 Task: In the  document Jeep.doc ,align picture to the 'center'. Insert word art above the picture and give heading  'Jeep Bordered Blue'
Action: Mouse moved to (626, 225)
Screenshot: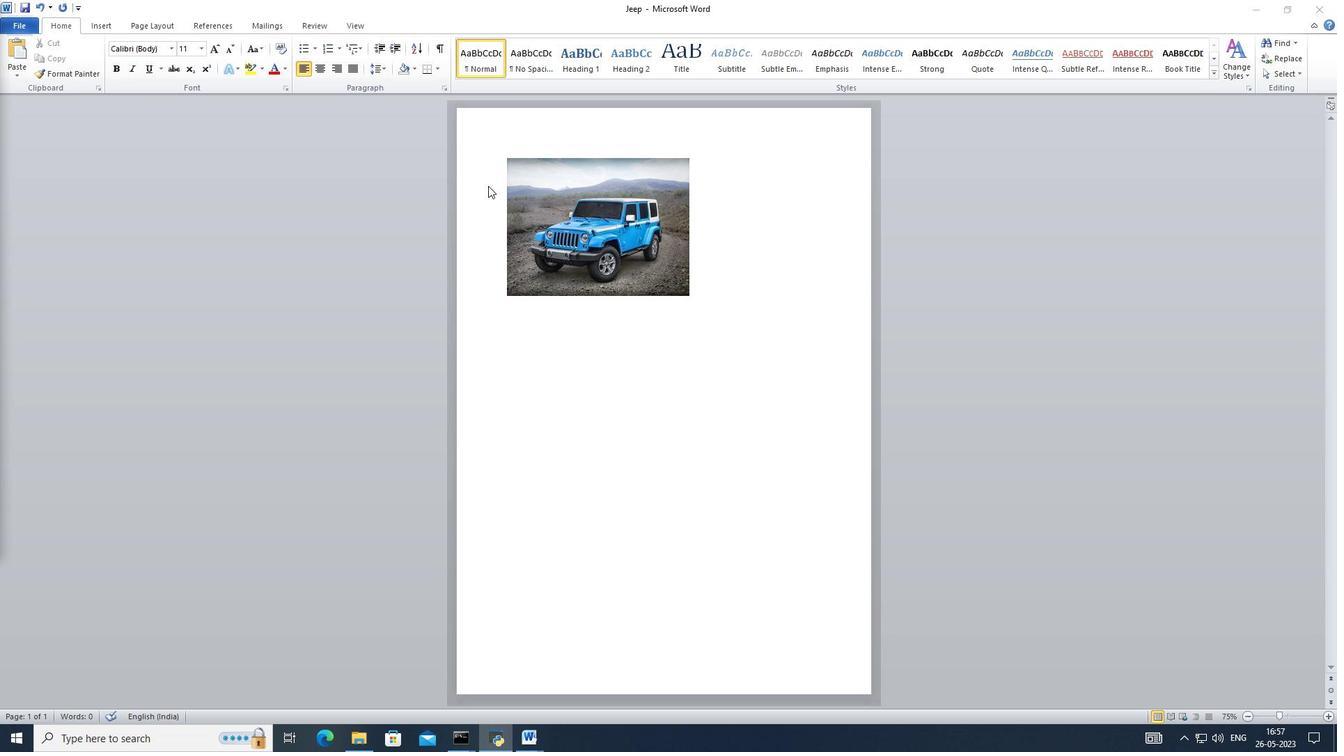 
Action: Mouse pressed left at (626, 225)
Screenshot: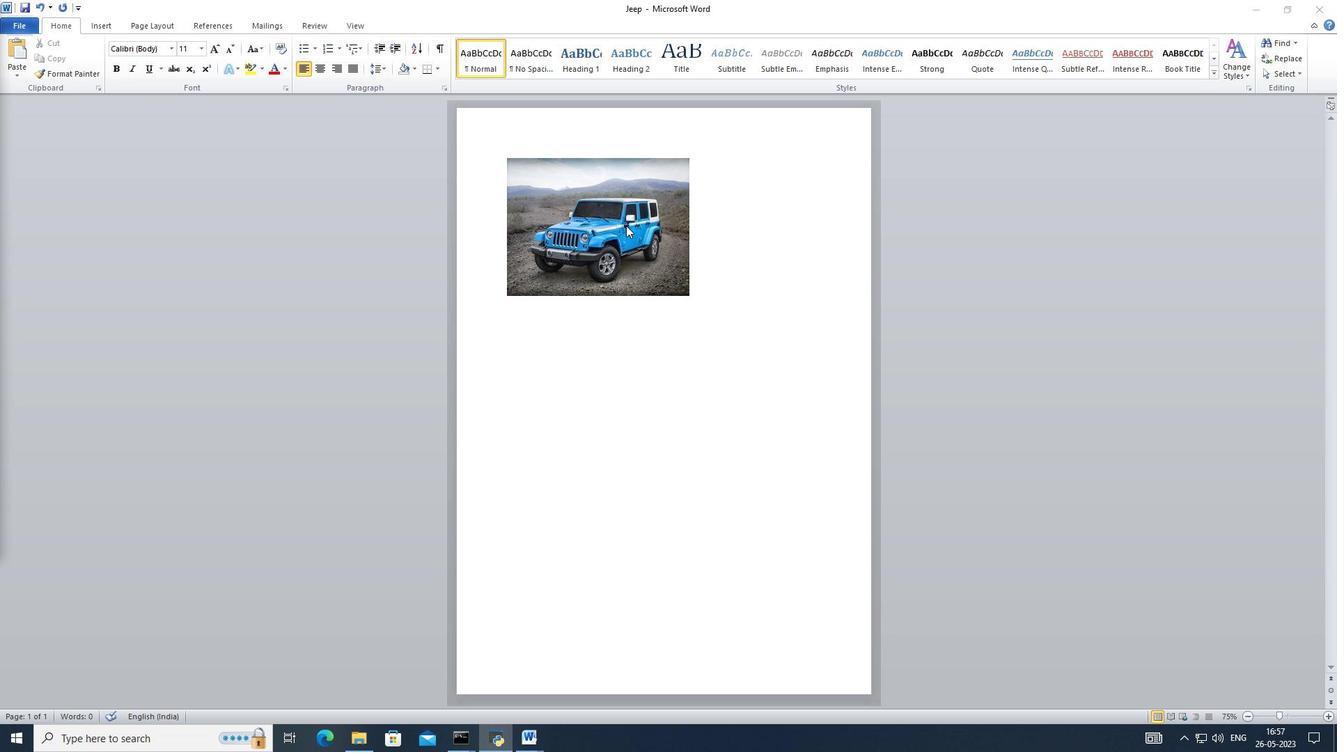 
Action: Mouse moved to (316, 70)
Screenshot: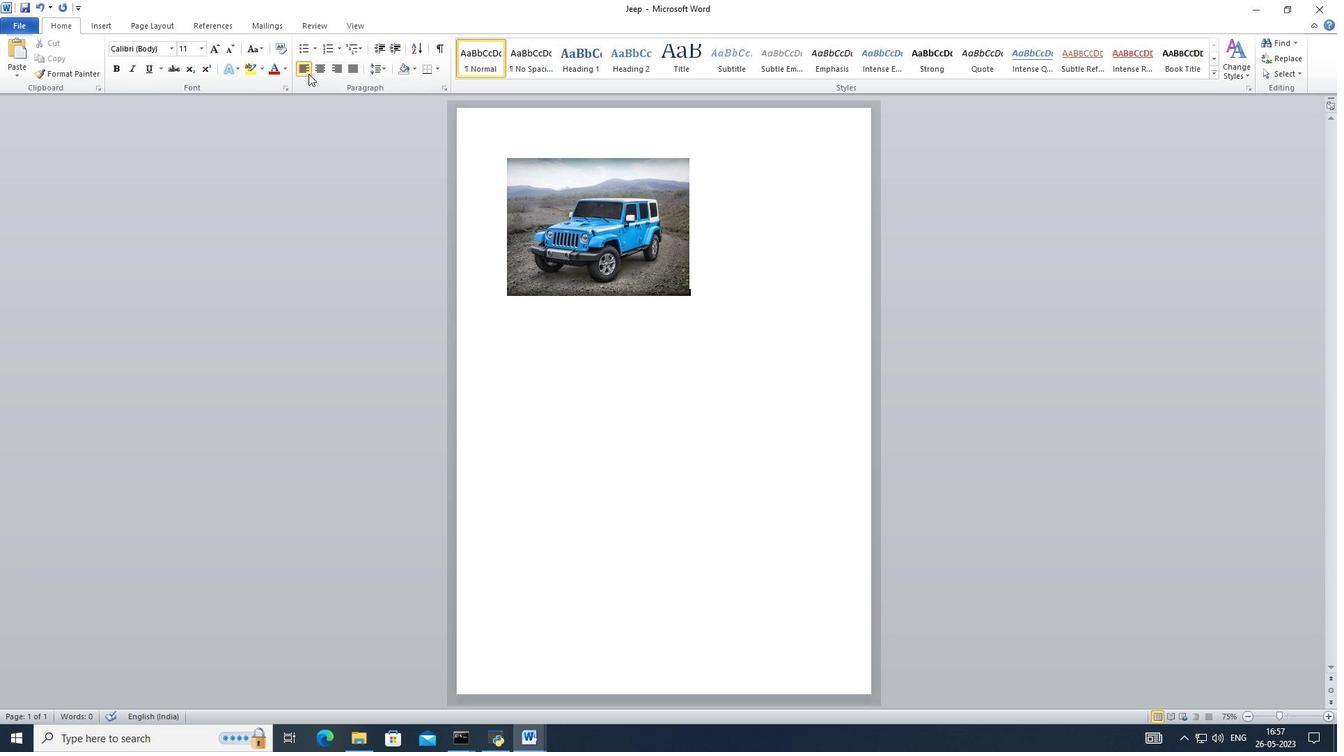 
Action: Mouse pressed left at (316, 70)
Screenshot: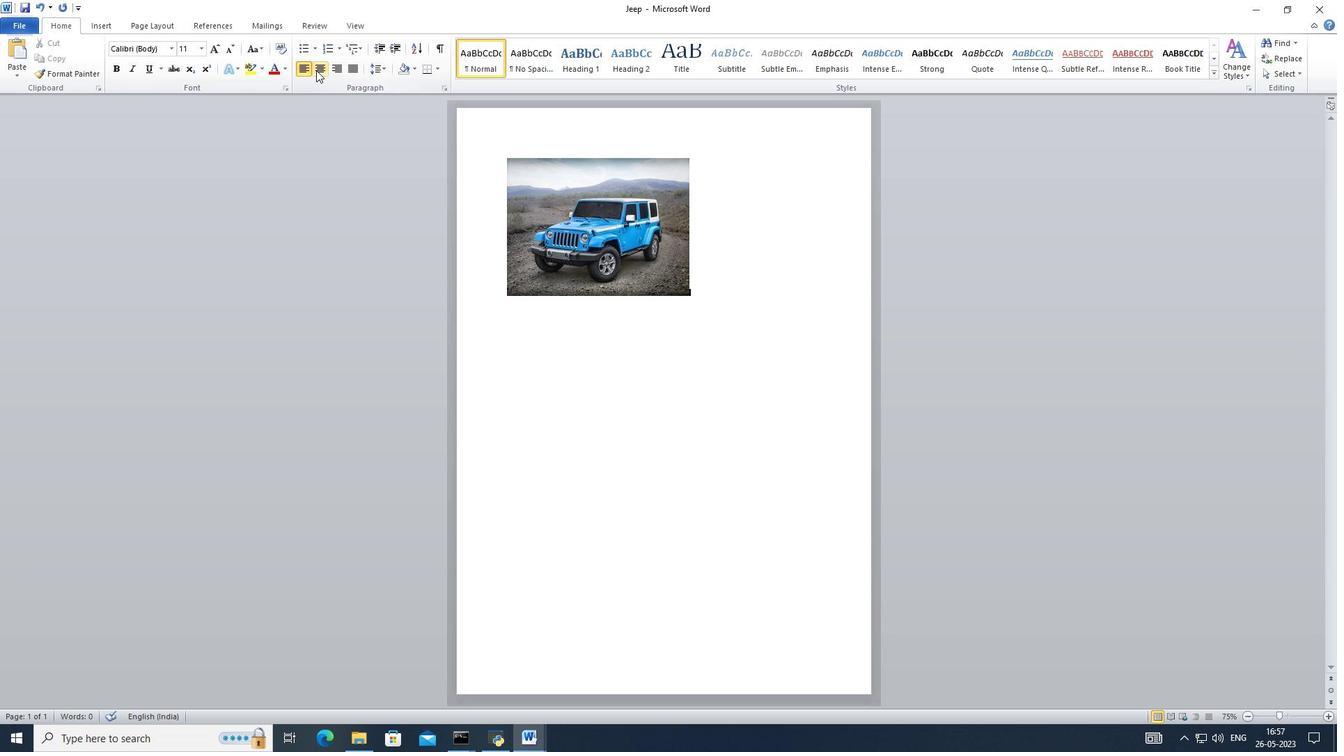 
Action: Mouse moved to (98, 20)
Screenshot: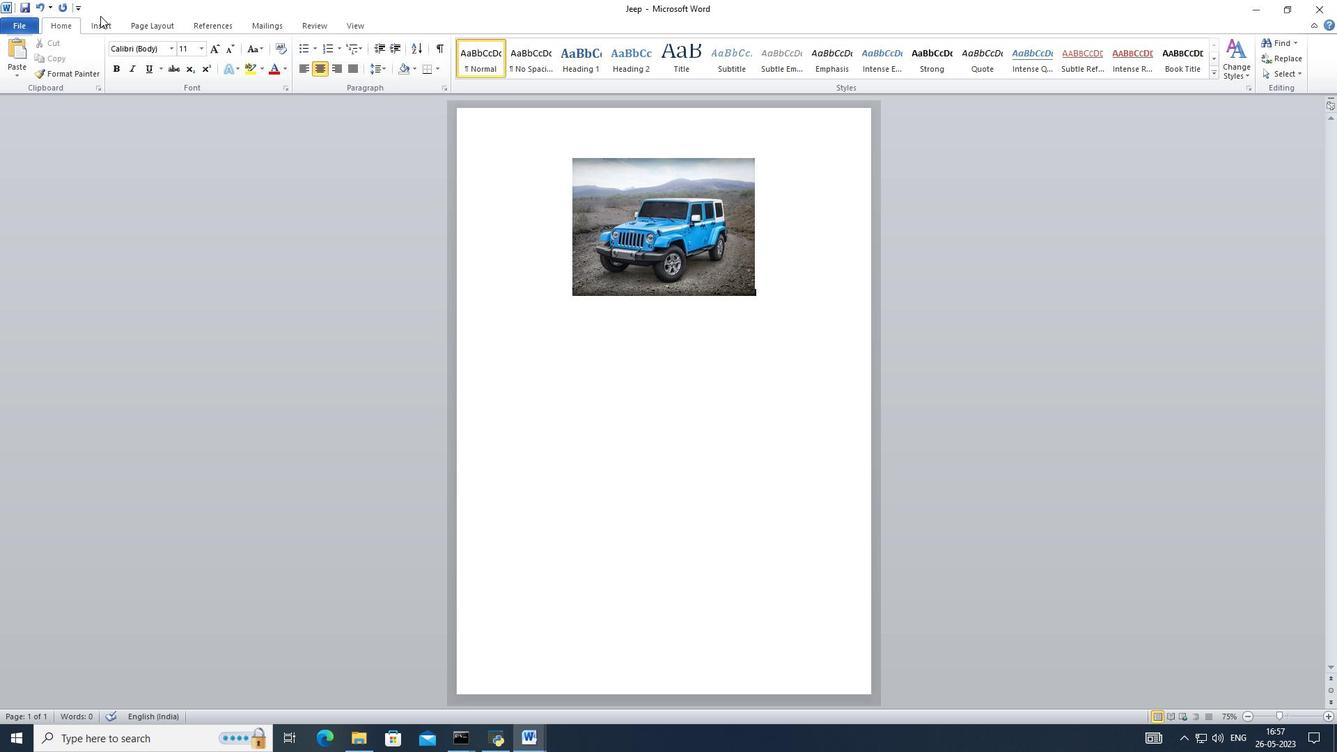 
Action: Mouse pressed left at (98, 20)
Screenshot: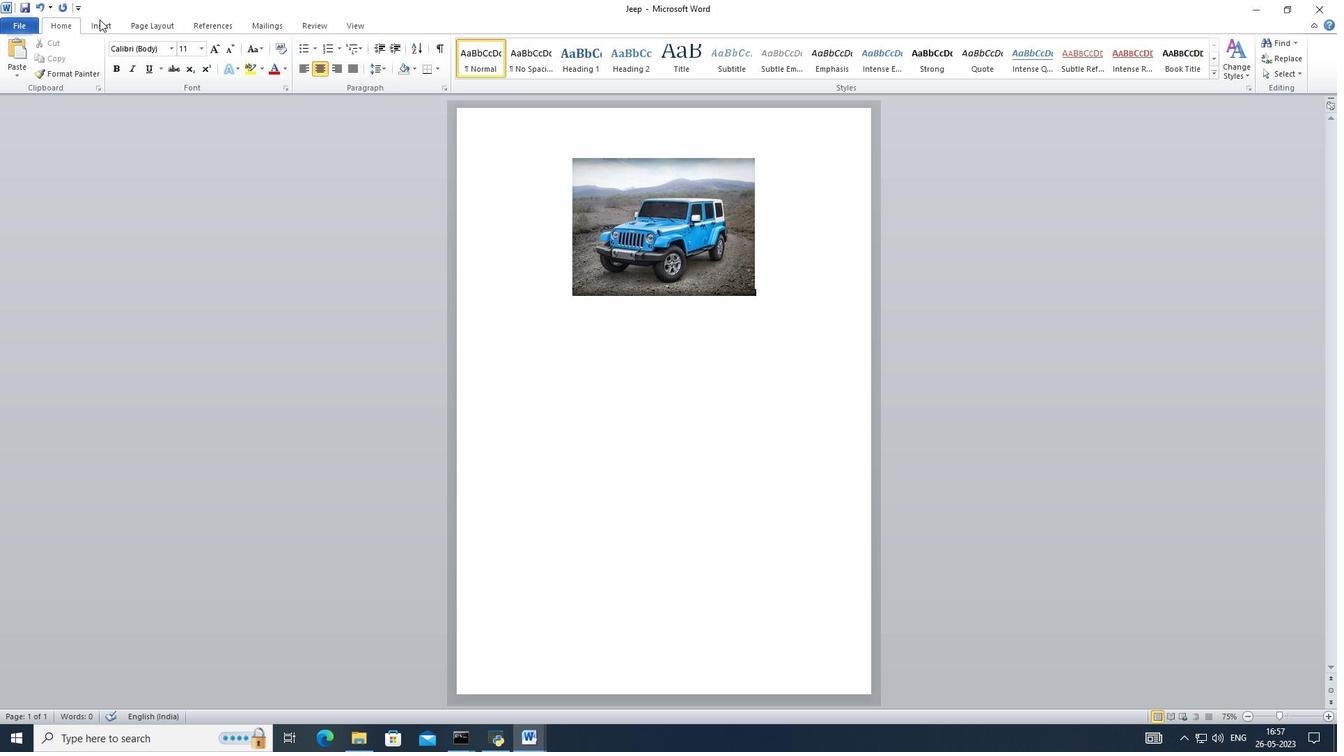 
Action: Mouse moved to (648, 51)
Screenshot: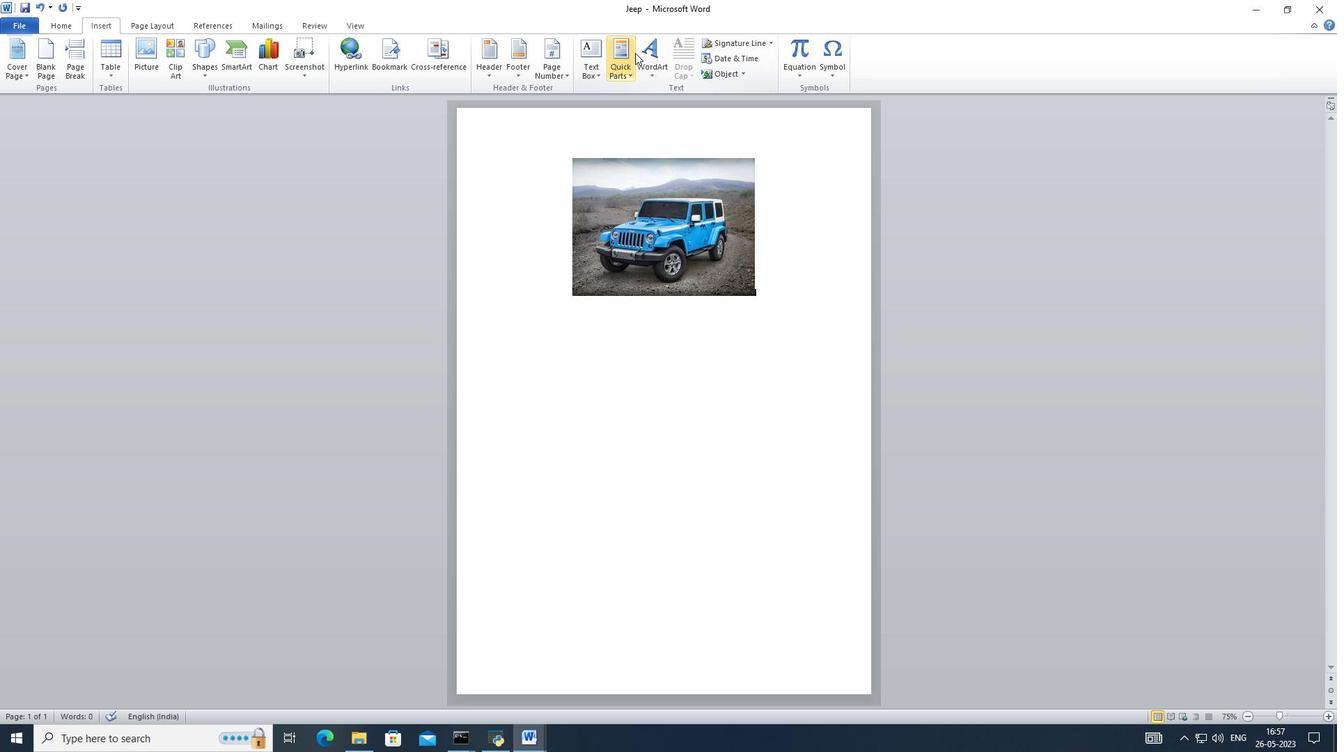
Action: Mouse pressed left at (648, 51)
Screenshot: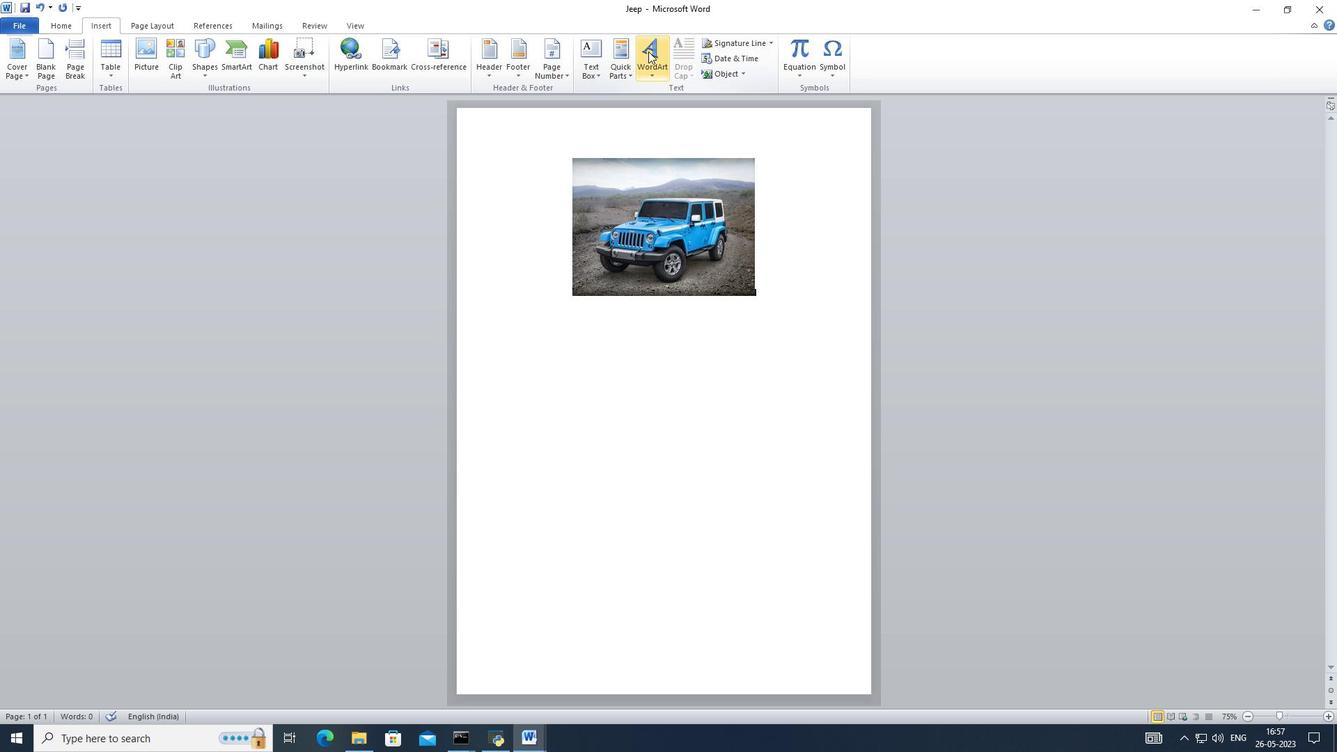 
Action: Mouse moved to (670, 220)
Screenshot: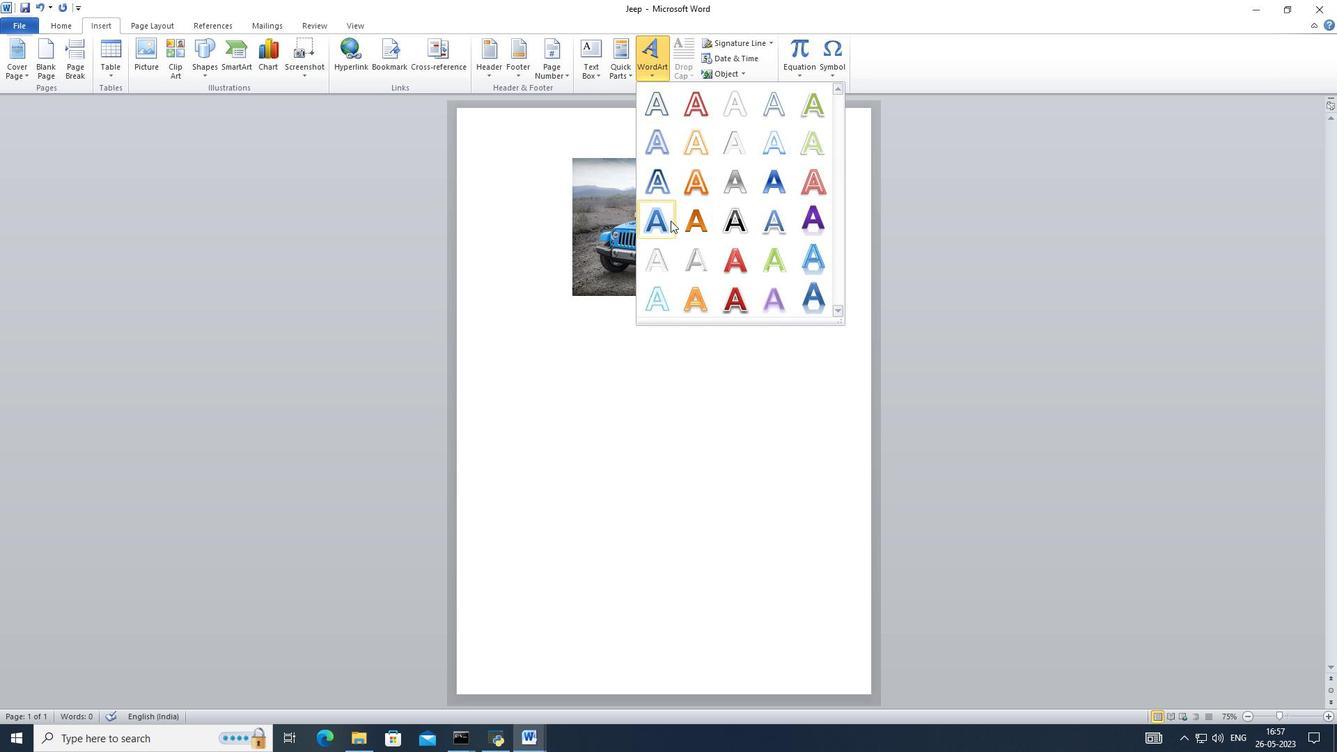
Action: Mouse pressed left at (670, 220)
Screenshot: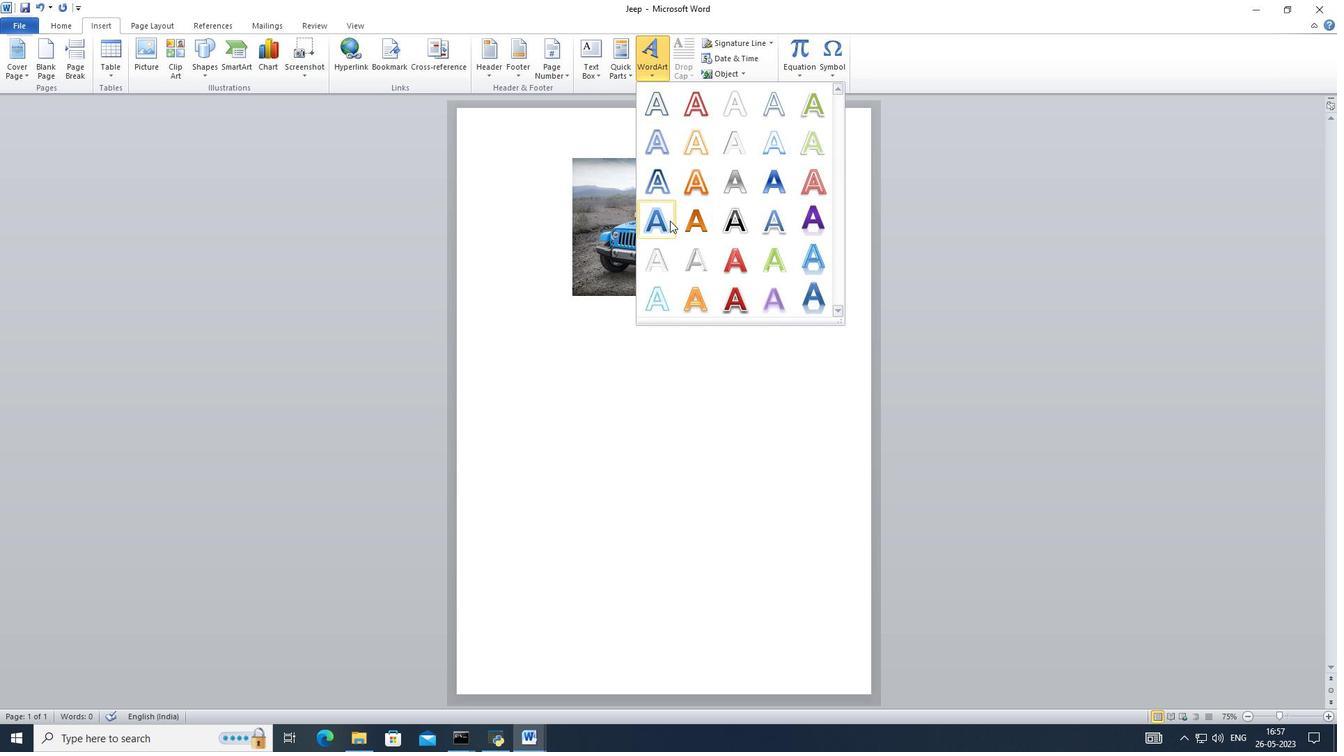 
Action: Mouse moved to (687, 211)
Screenshot: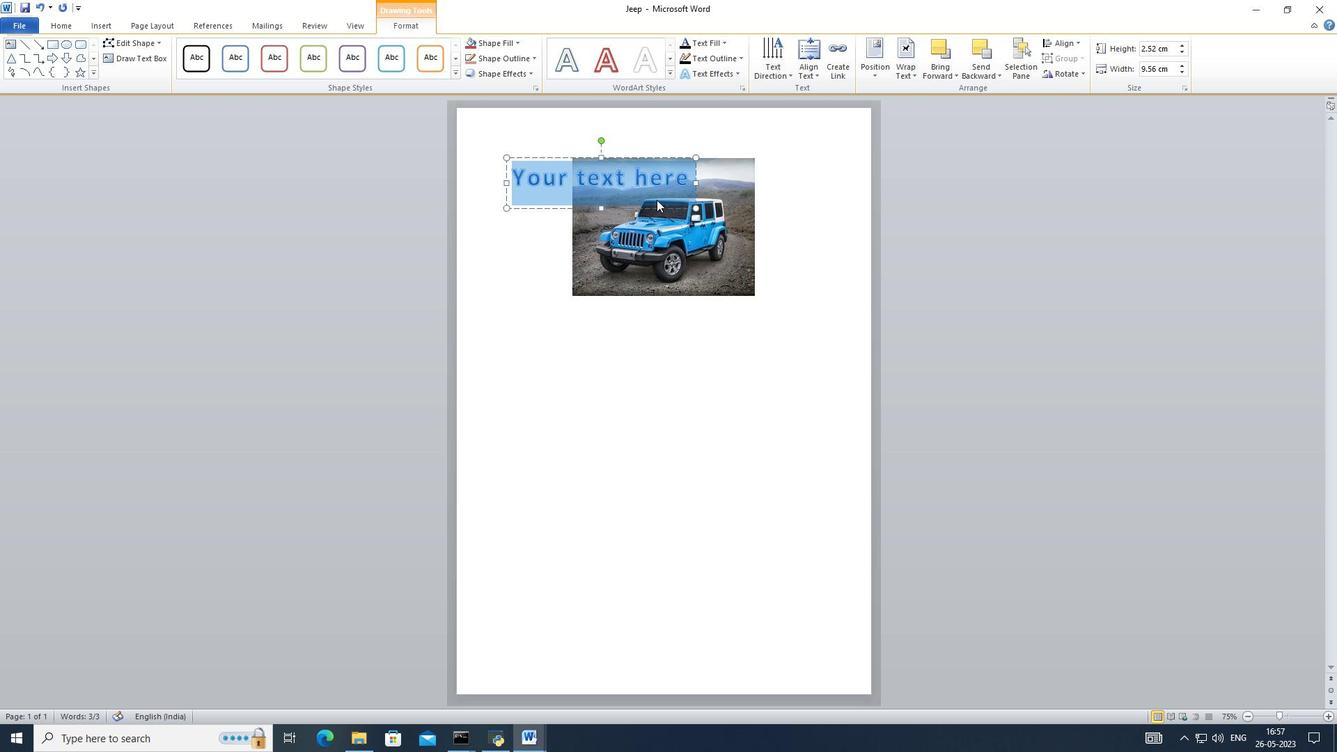 
Action: Key pressed <Key.caps_lock>J<Key.caps_lock>eep<Key.space>bordered<Key.space><Key.caps_lock>B<Key.caps_lock>lue
Screenshot: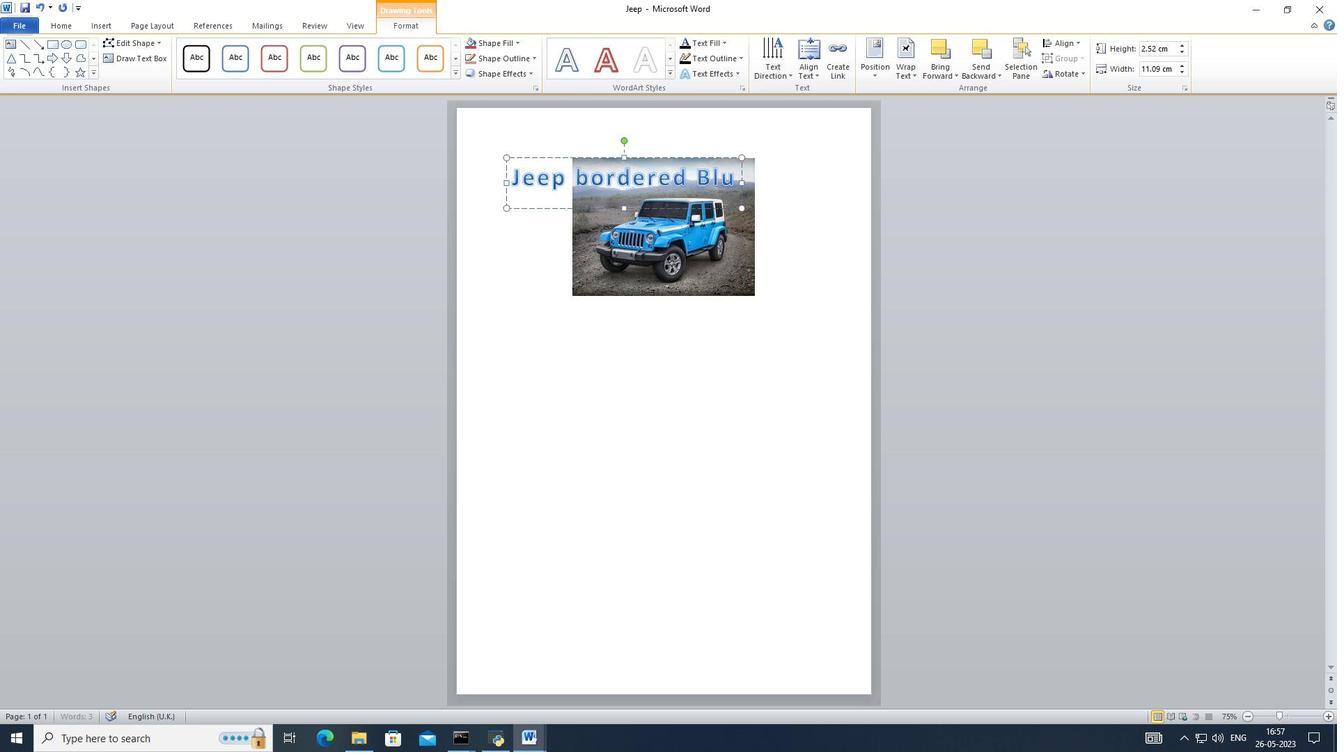 
Action: Mouse scrolled (687, 212) with delta (0, 0)
Screenshot: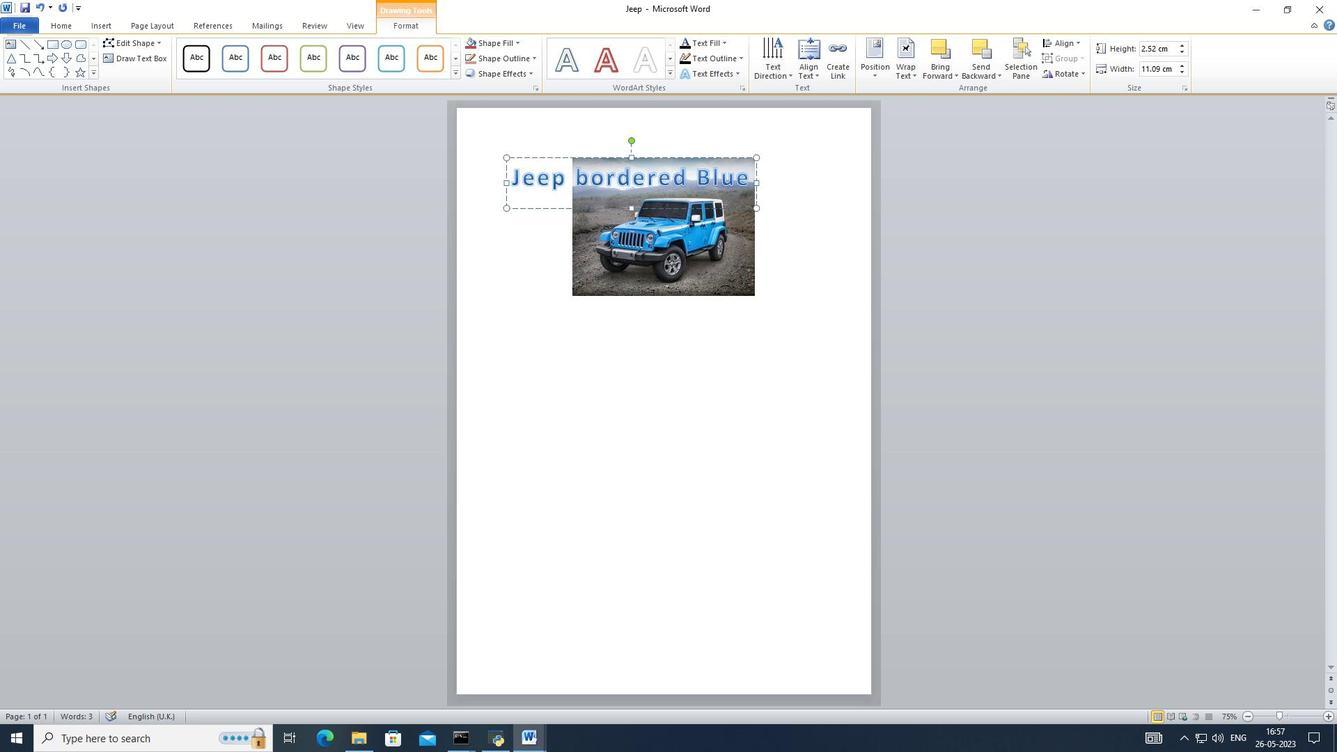 
Action: Mouse moved to (621, 330)
Screenshot: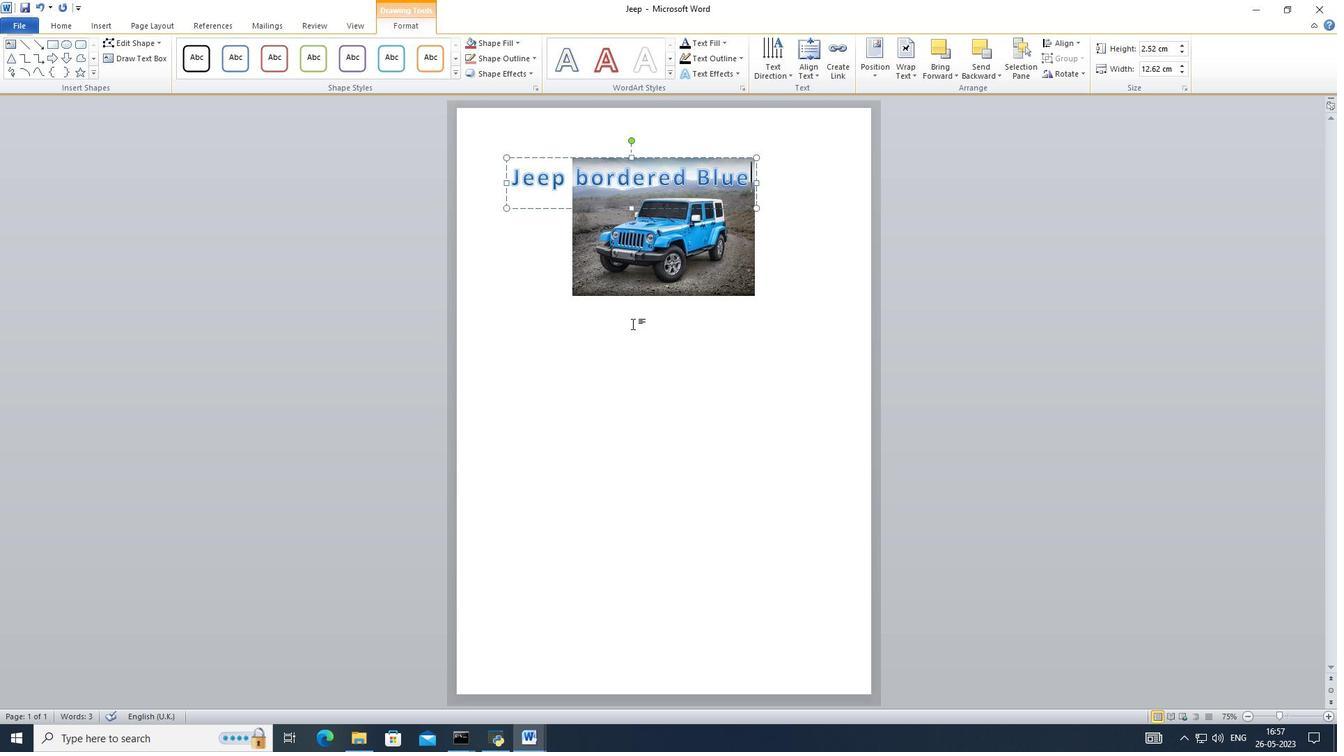 
Action: Mouse pressed left at (621, 330)
Screenshot: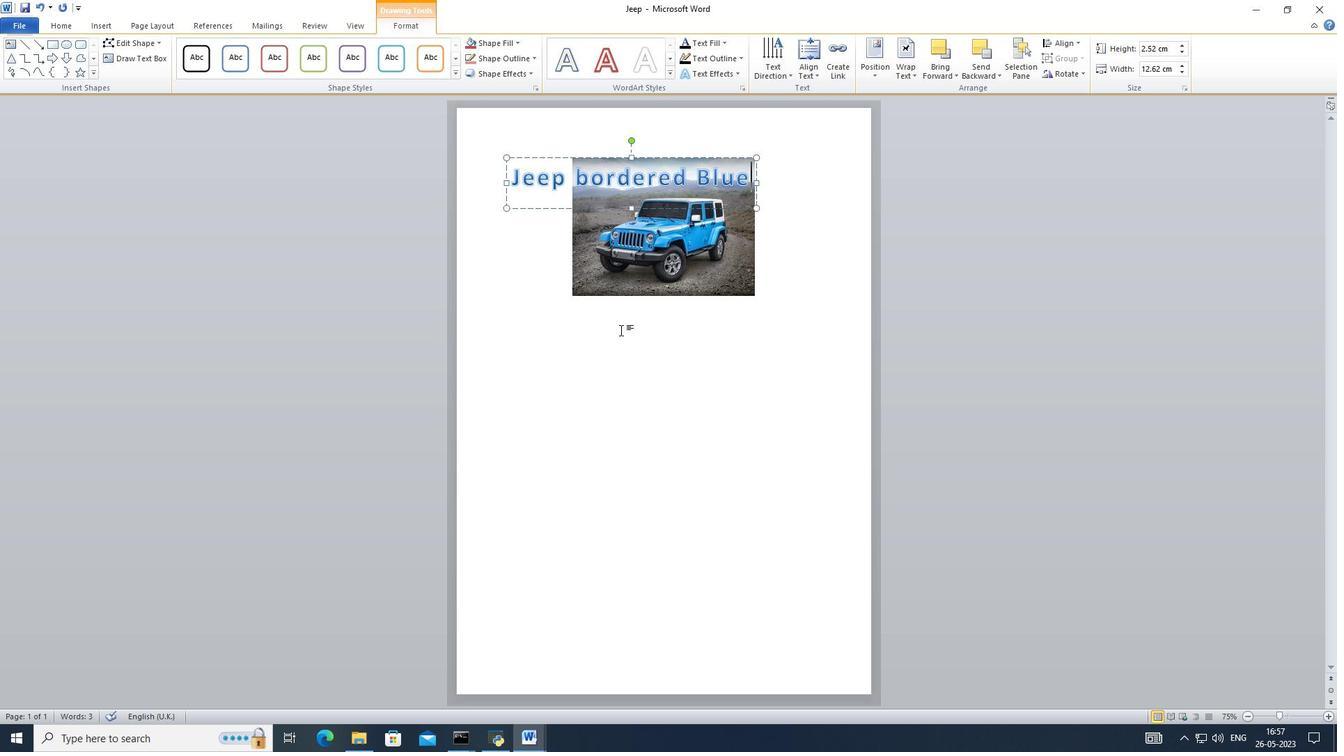 
Action: Mouse moved to (623, 234)
Screenshot: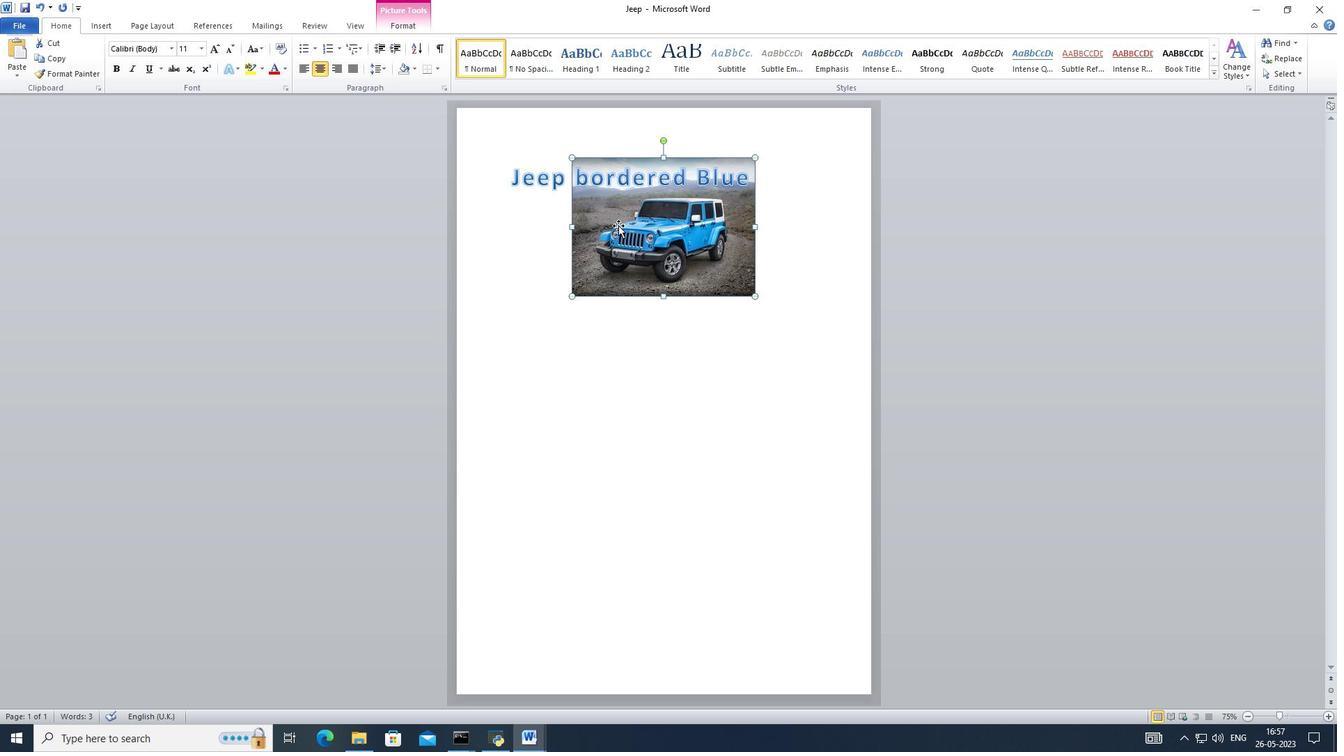 
Action: Mouse pressed left at (623, 234)
Screenshot: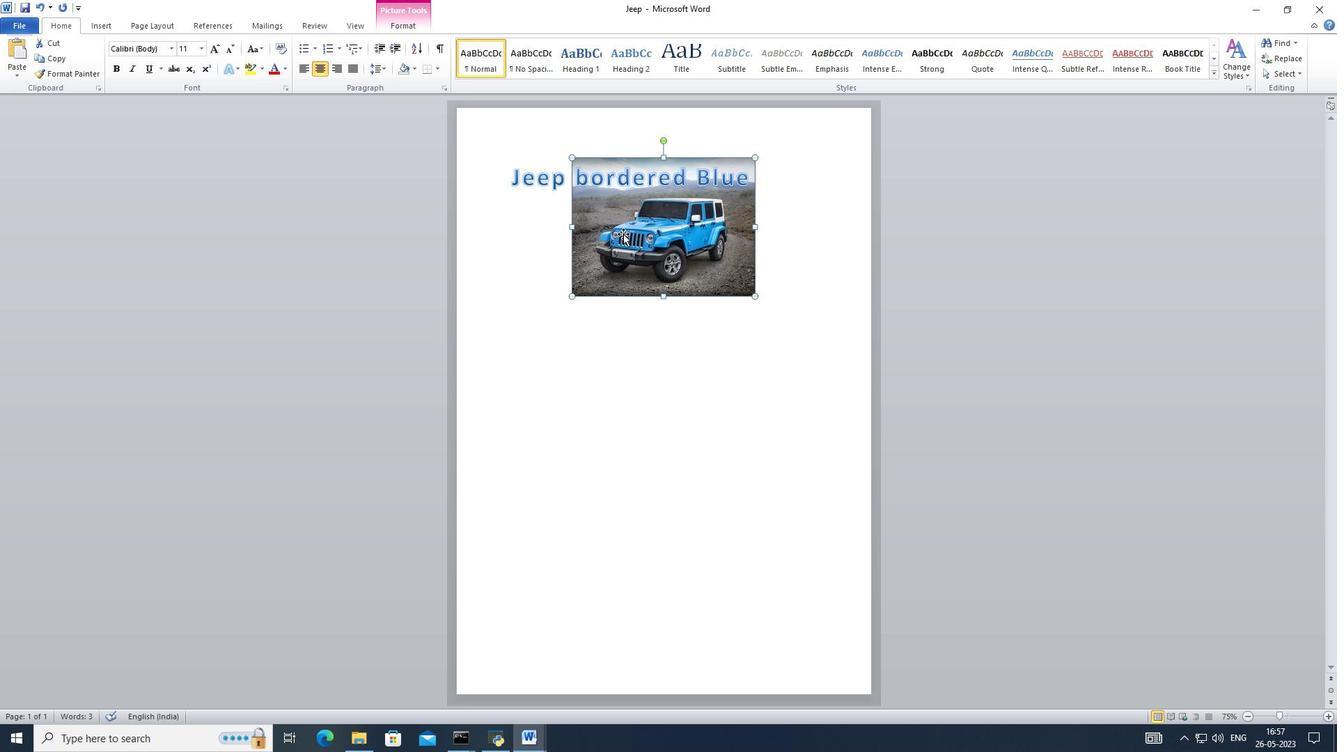 
Action: Mouse moved to (622, 183)
Screenshot: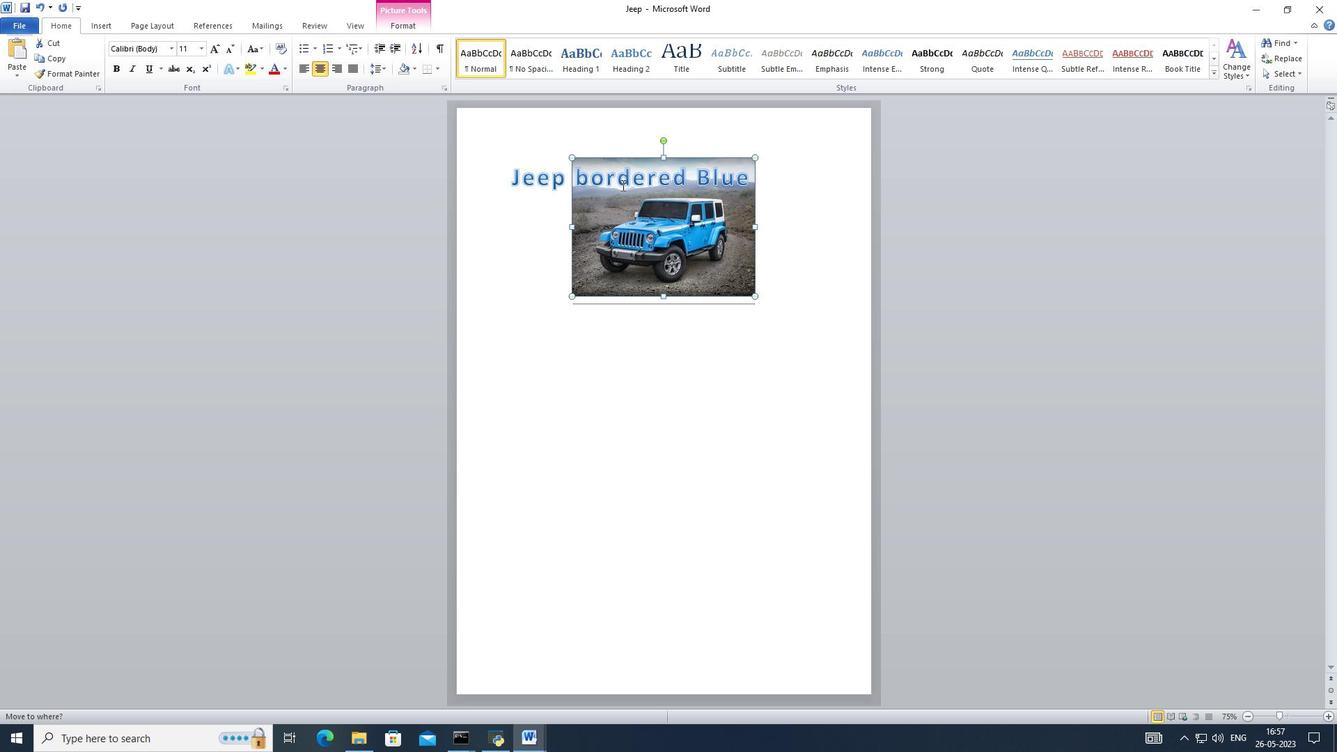 
Action: Mouse pressed left at (622, 183)
Screenshot: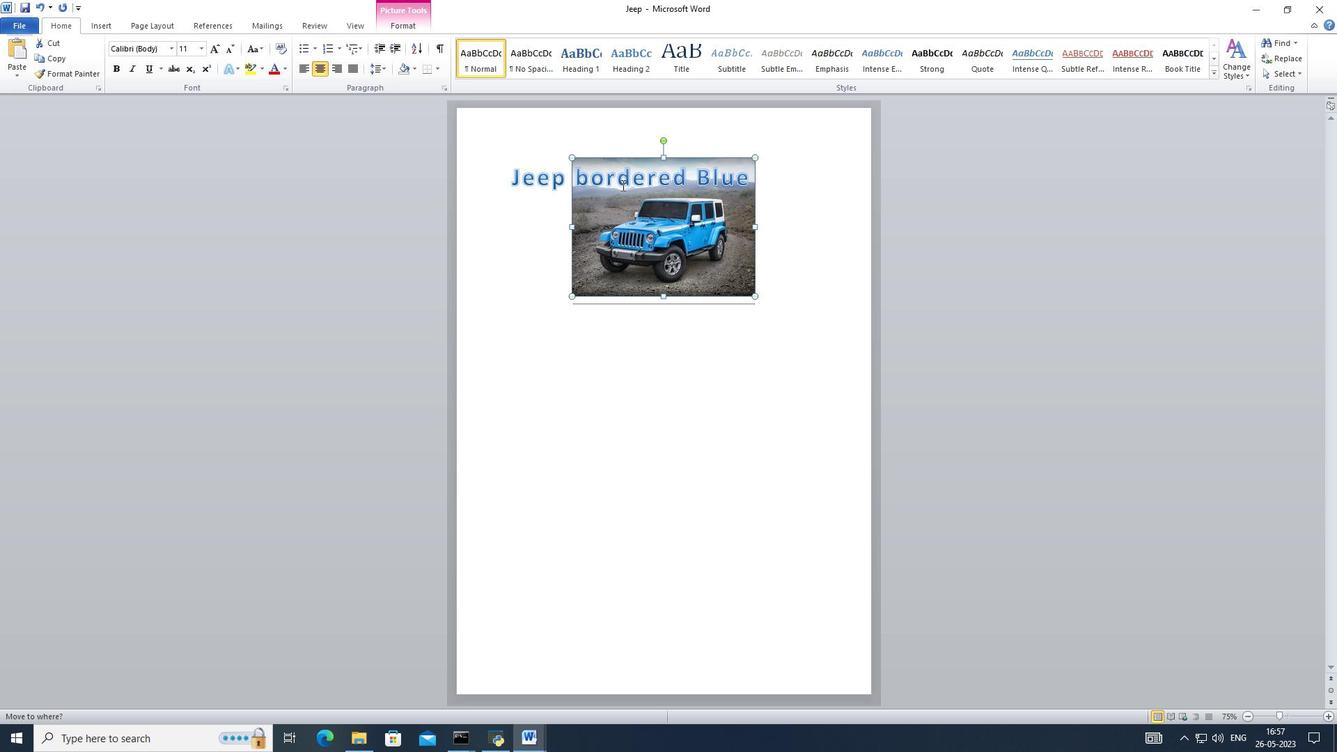 
Action: Mouse moved to (633, 159)
Screenshot: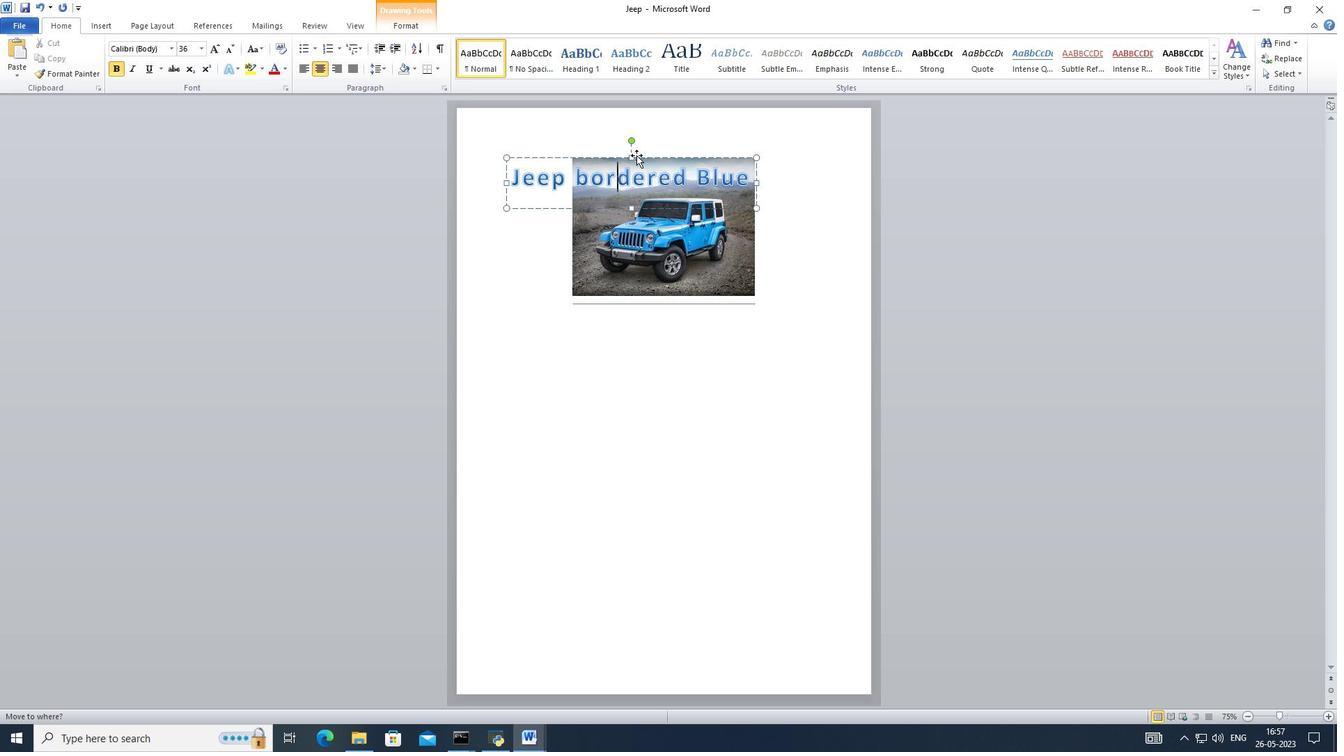 
Action: Mouse pressed left at (633, 159)
Screenshot: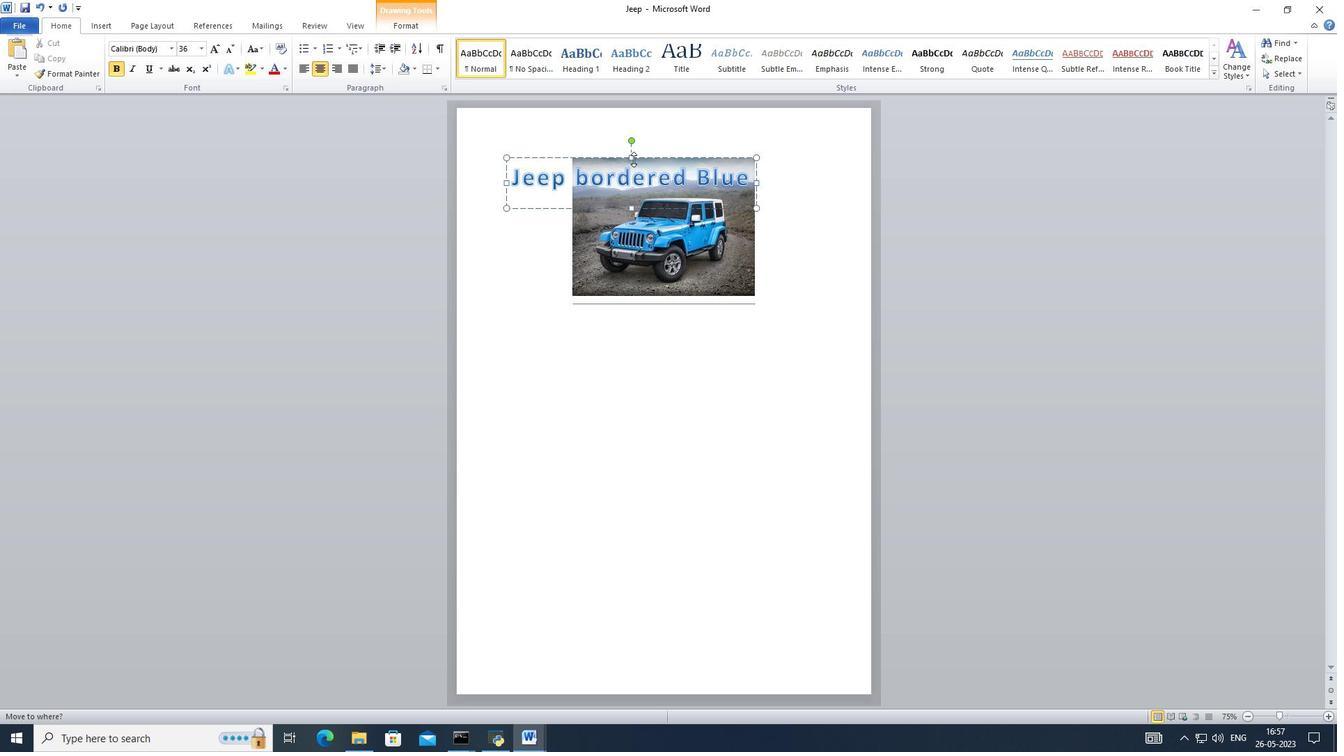 
Action: Mouse moved to (635, 158)
Screenshot: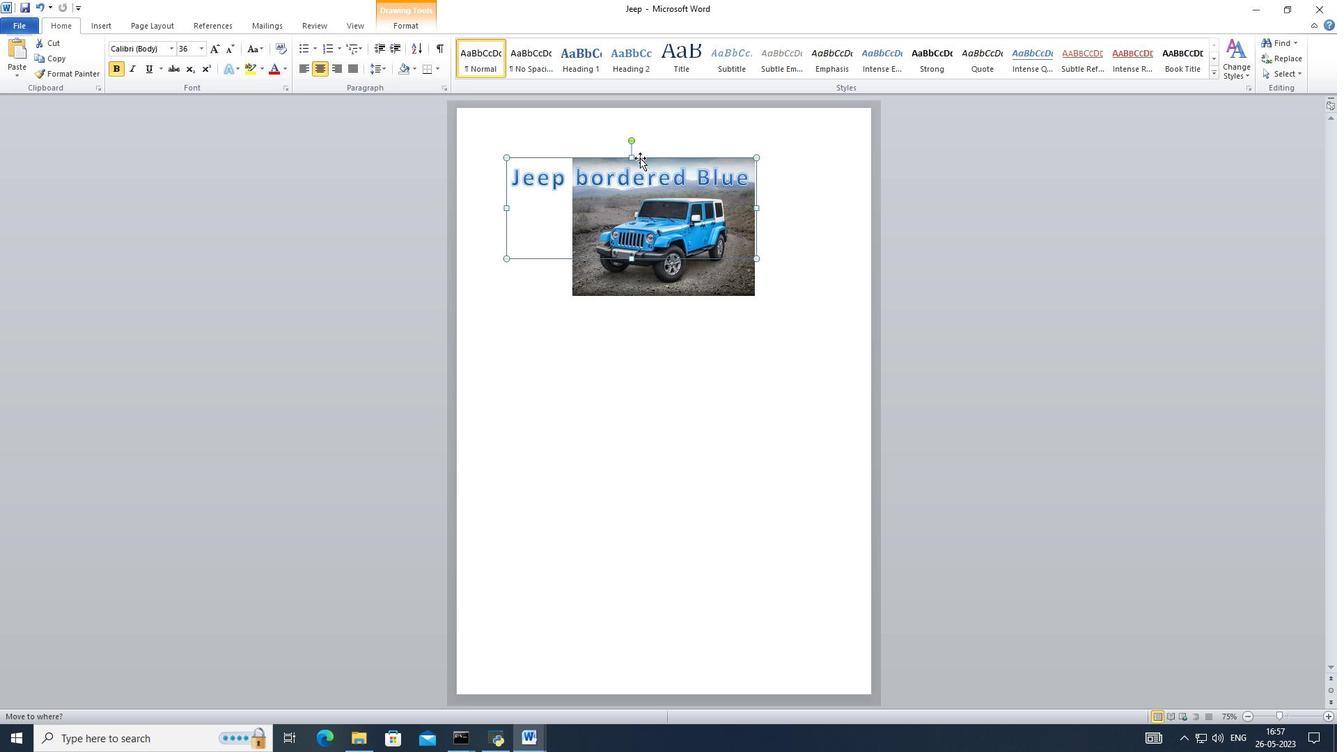 
Action: Mouse pressed left at (635, 158)
Screenshot: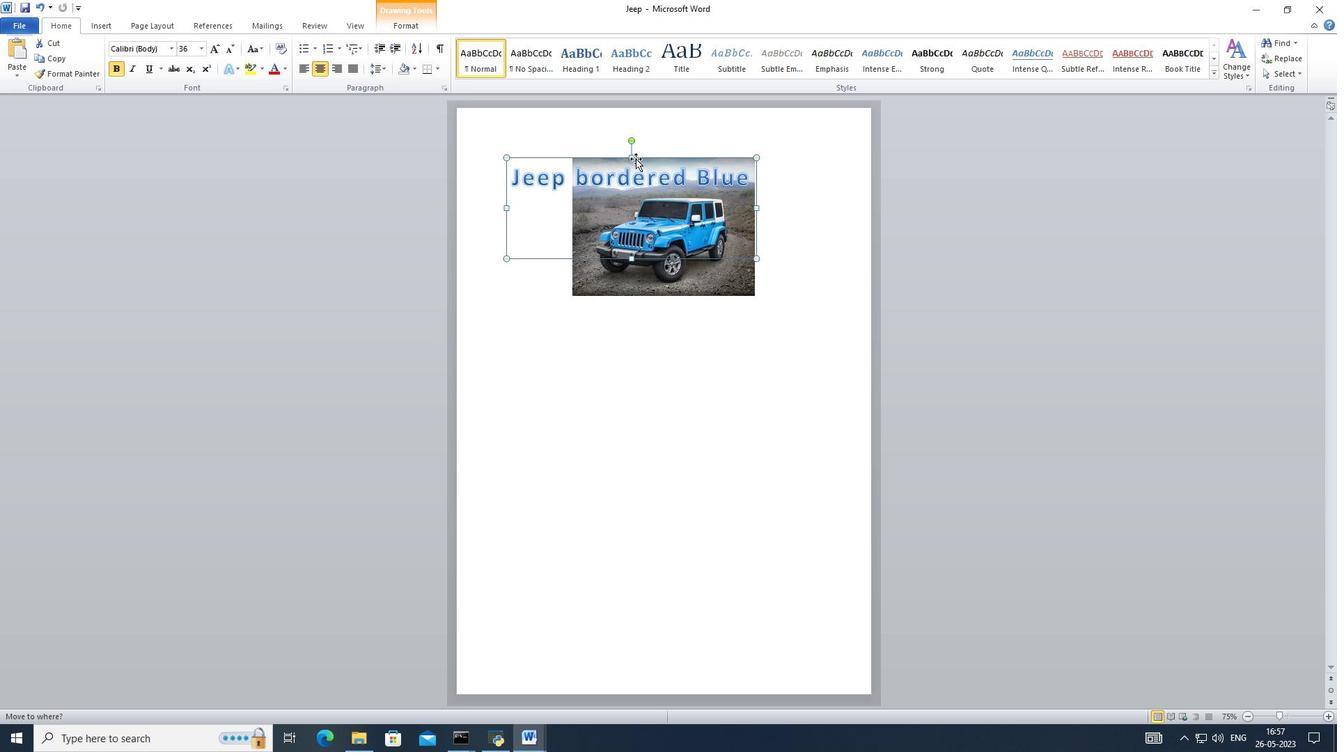 
Action: Mouse moved to (784, 203)
Screenshot: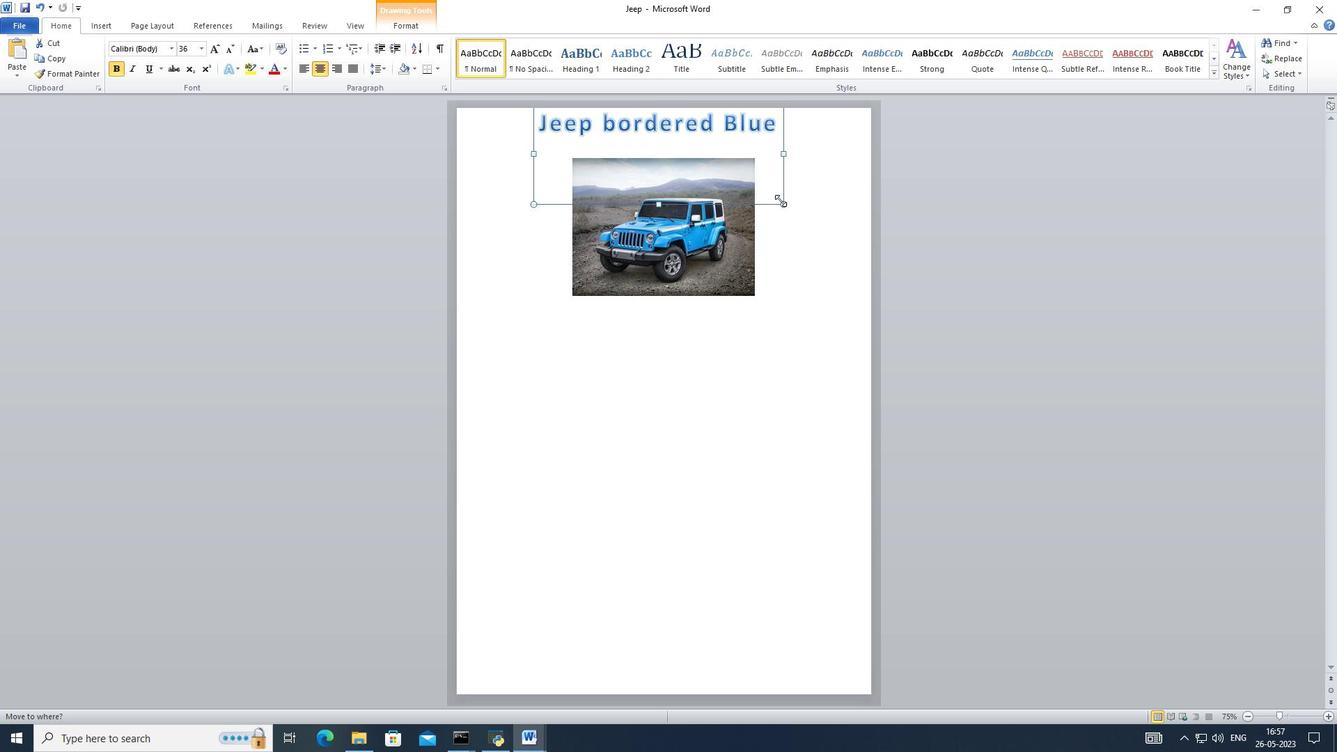 
Action: Mouse pressed left at (784, 203)
Screenshot: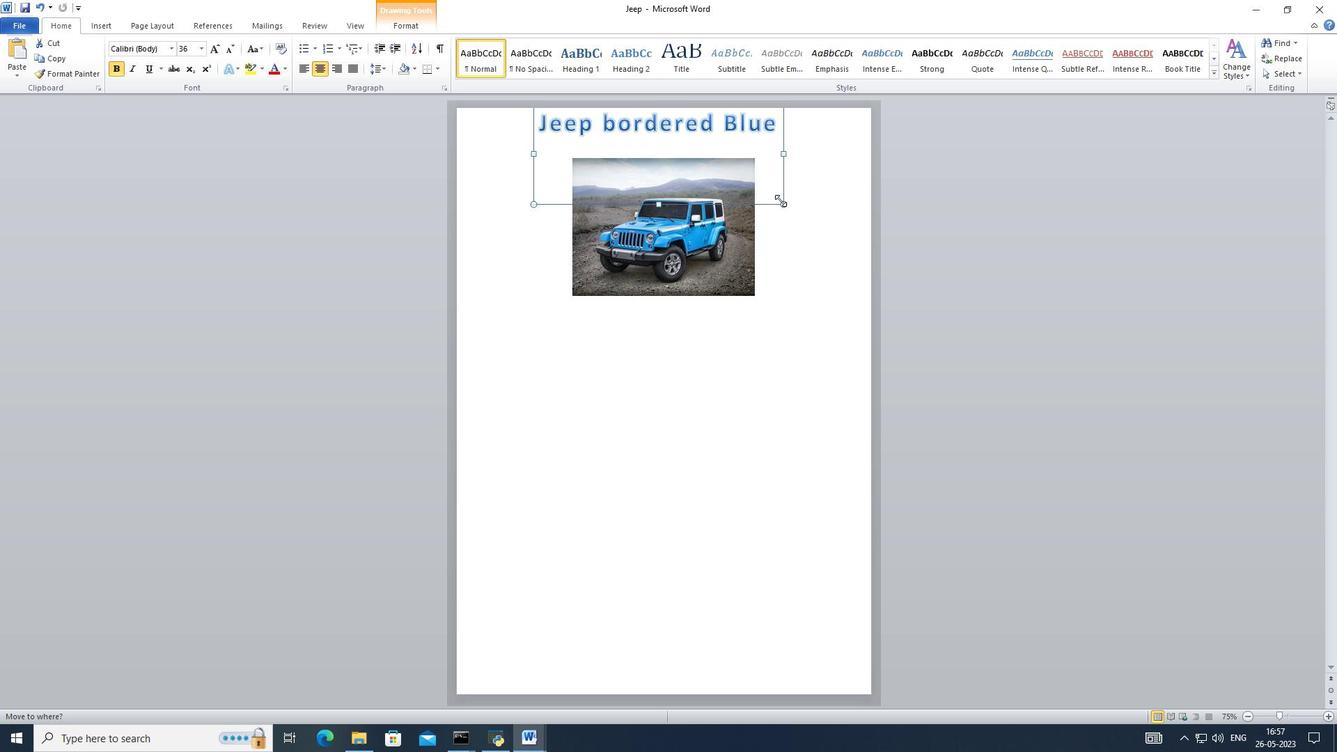 
Action: Mouse moved to (760, 155)
Screenshot: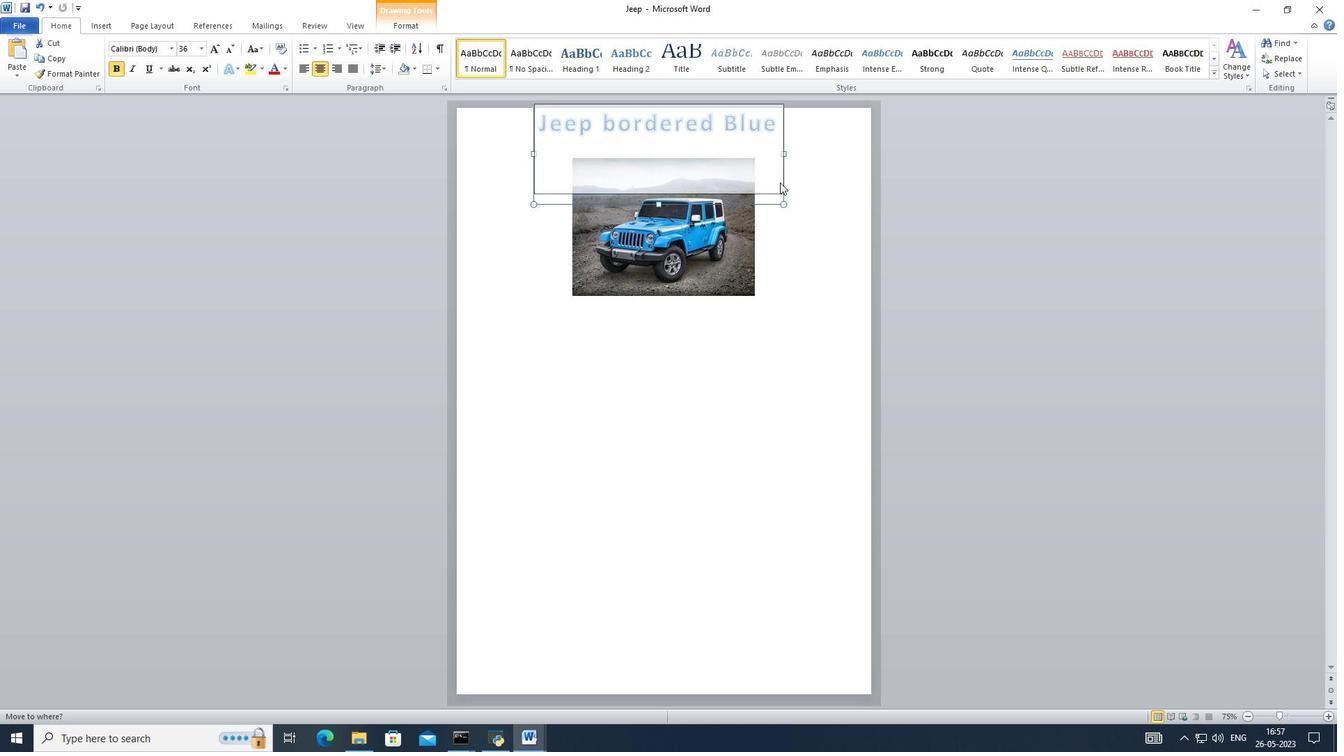 
Action: Mouse pressed left at (760, 155)
Screenshot: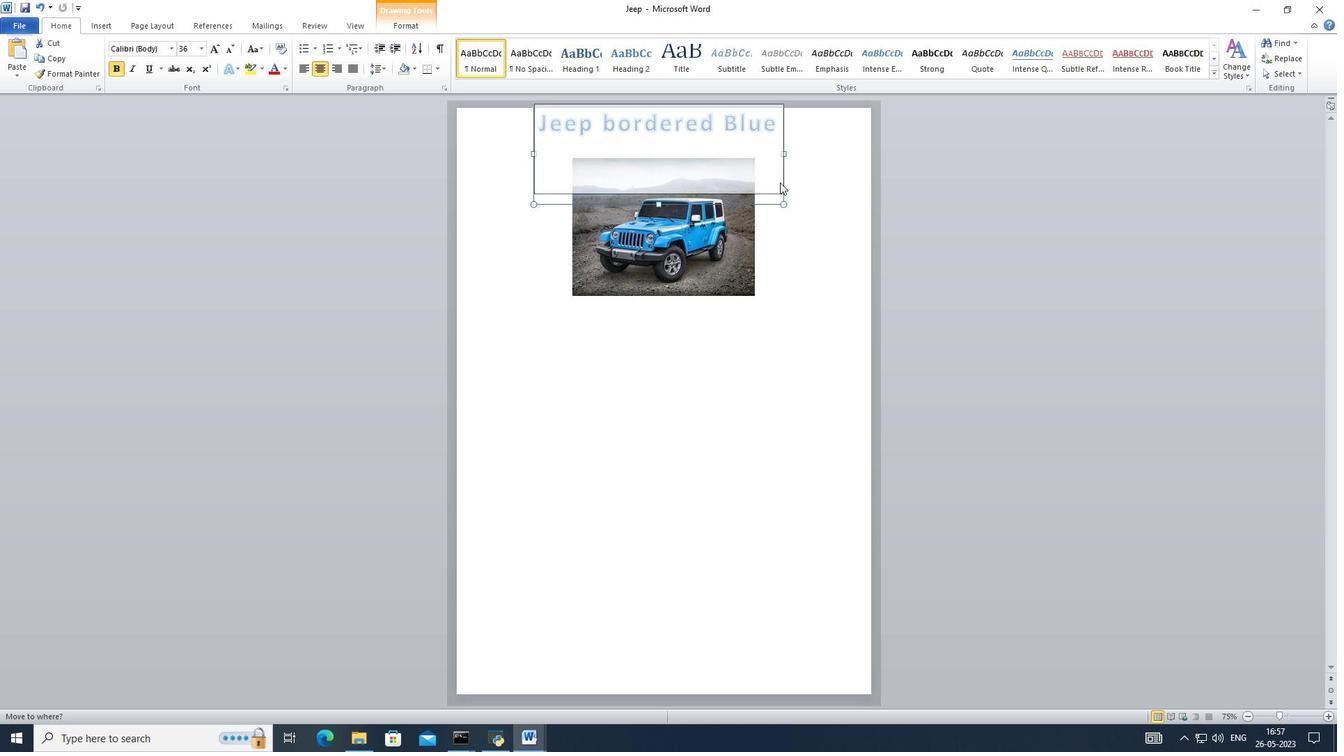 
Action: Mouse moved to (755, 137)
Screenshot: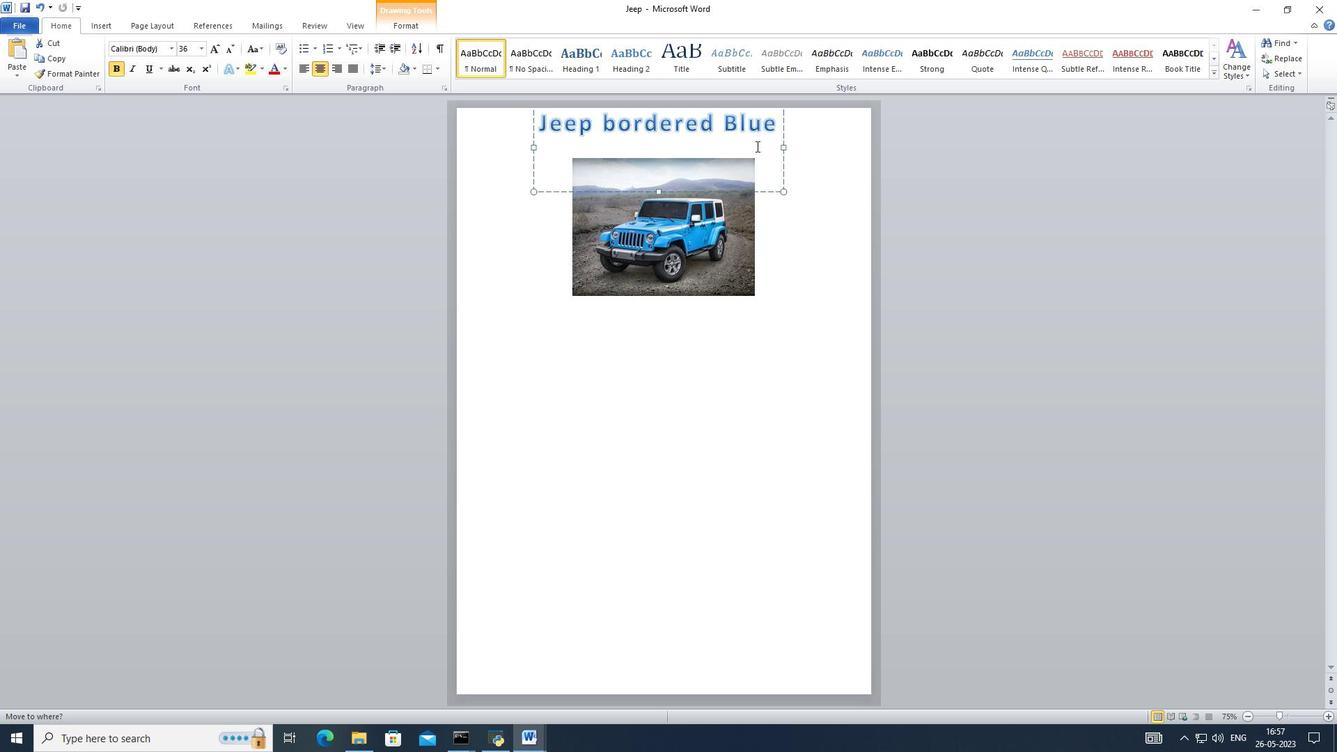 
Action: Mouse pressed left at (755, 144)
Screenshot: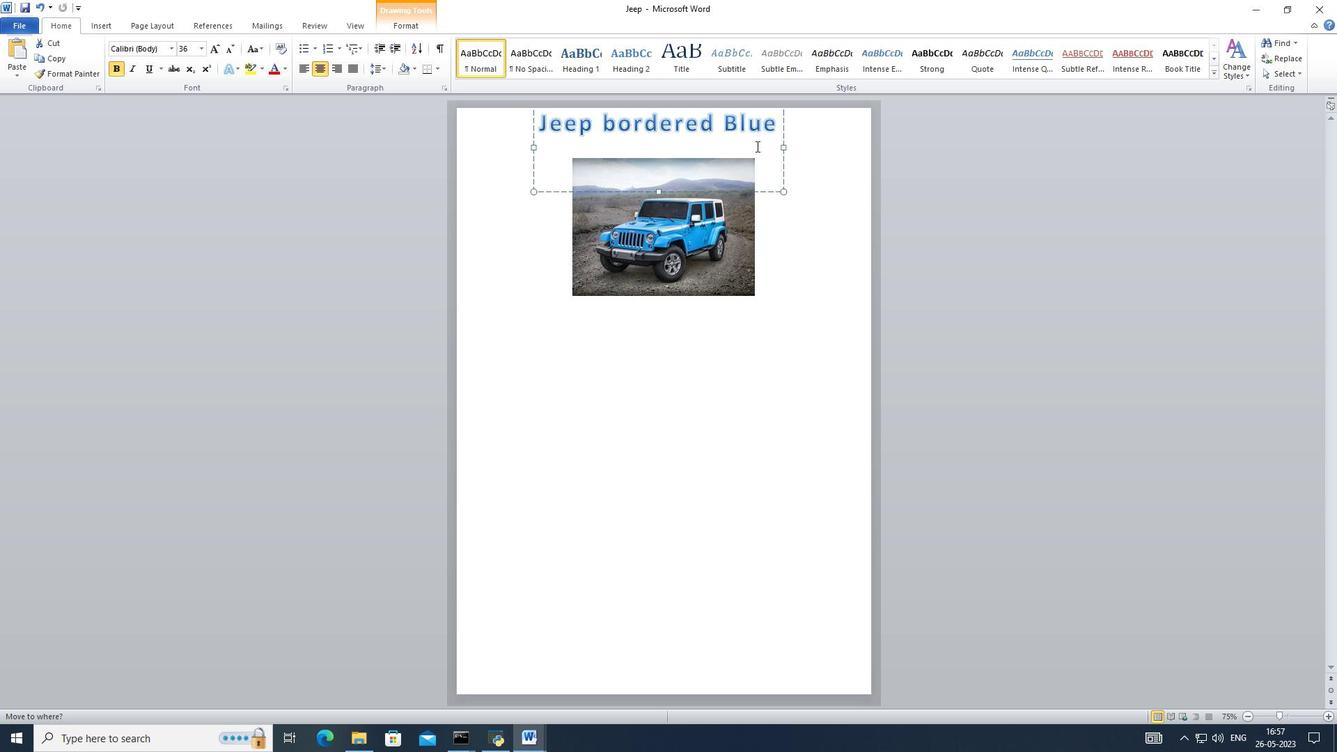 
Action: Mouse moved to (844, 167)
Screenshot: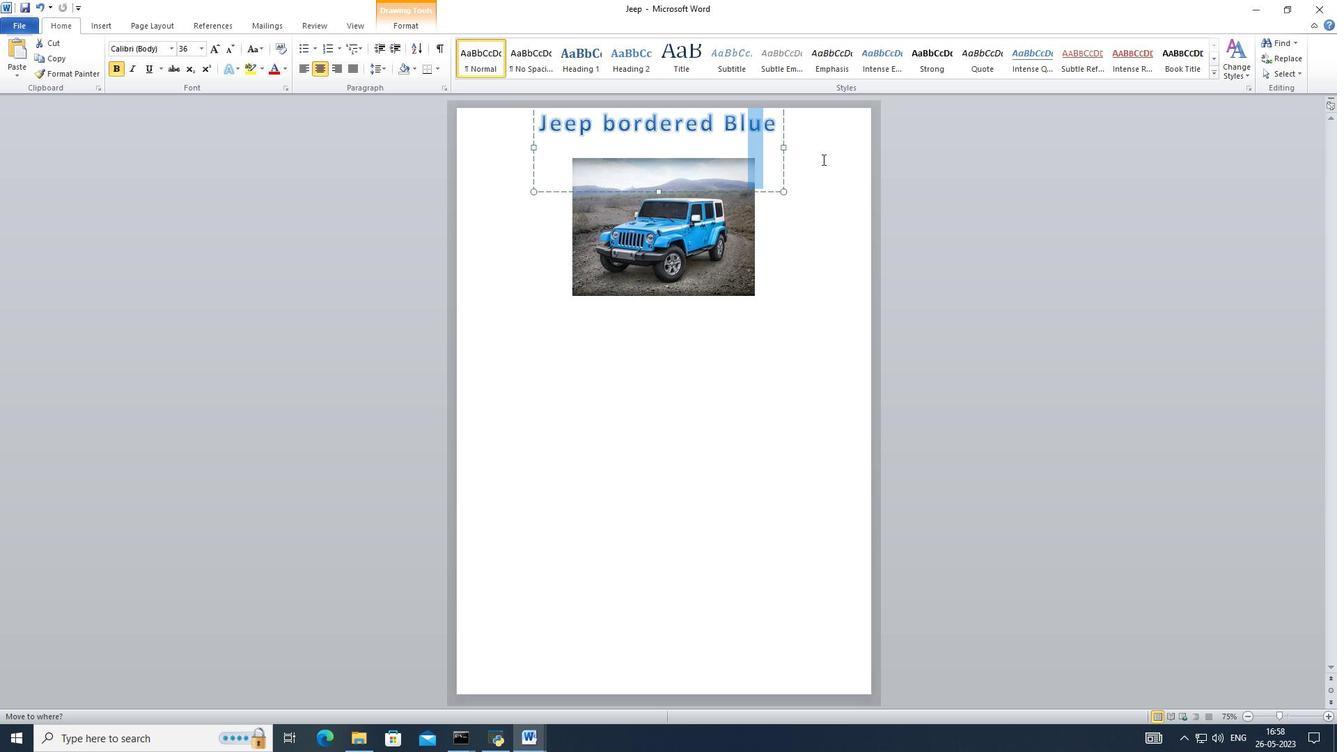 
Action: Mouse pressed left at (844, 167)
Screenshot: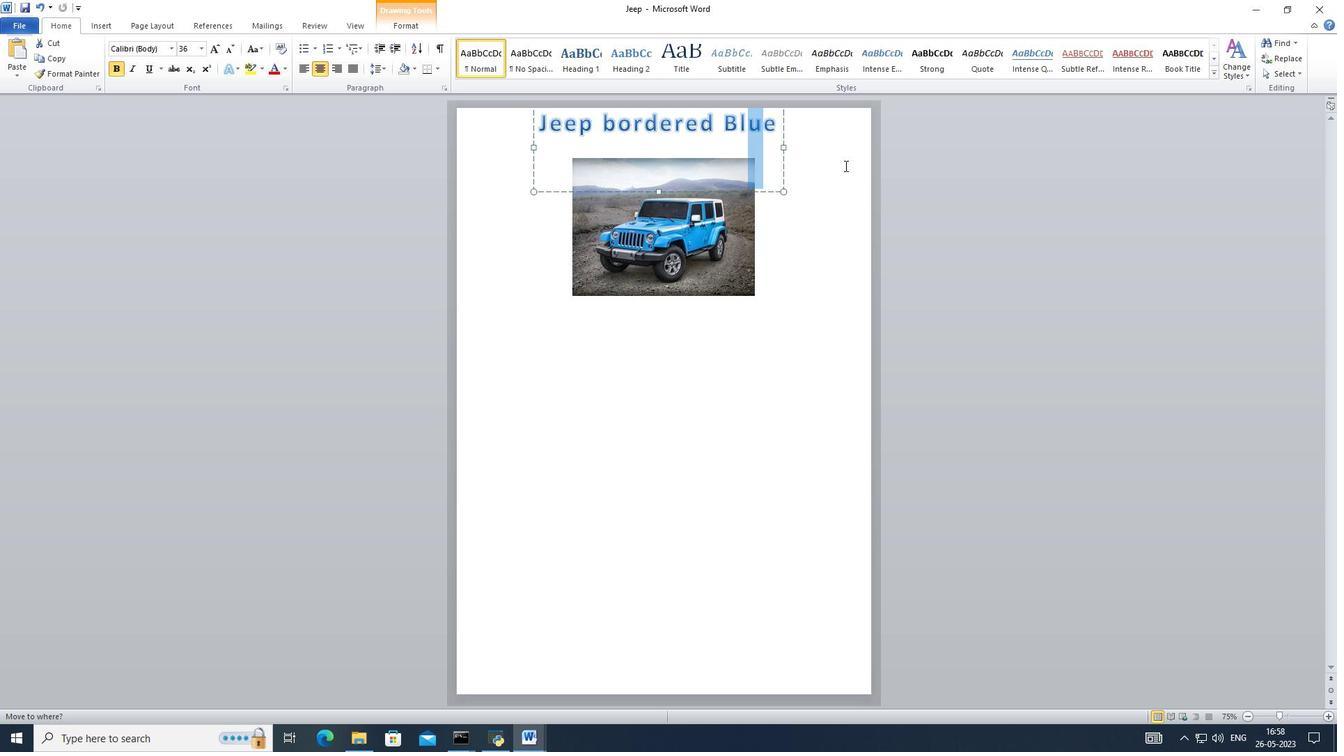
Action: Mouse moved to (651, 332)
Screenshot: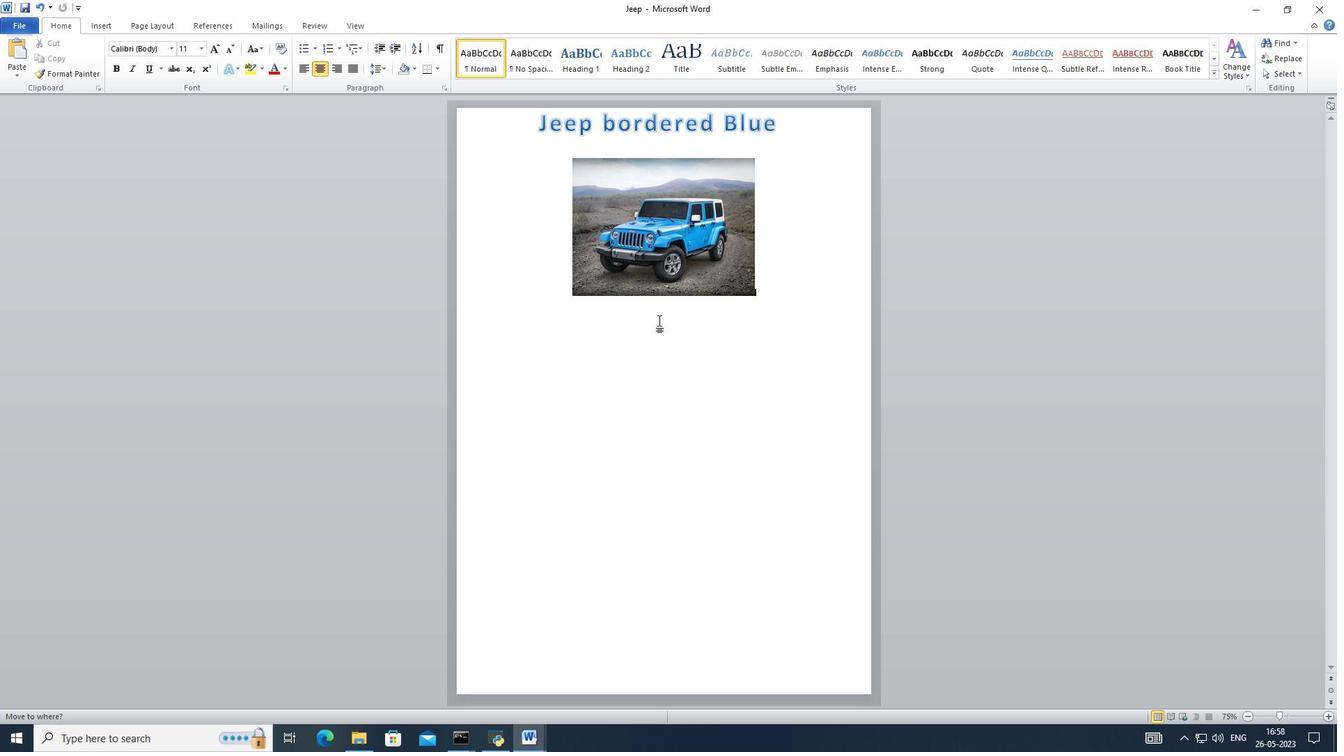 
Action: Mouse pressed left at (651, 332)
Screenshot: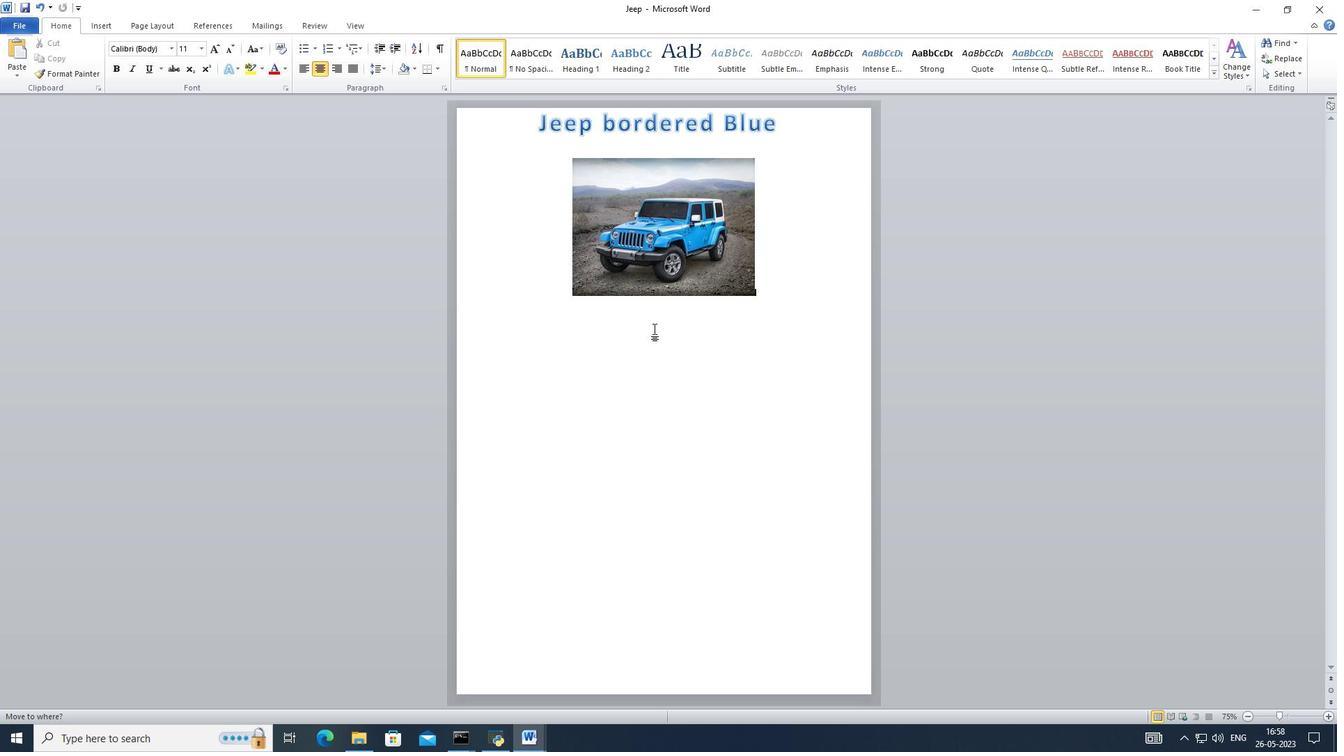 
Action: Mouse moved to (650, 364)
Screenshot: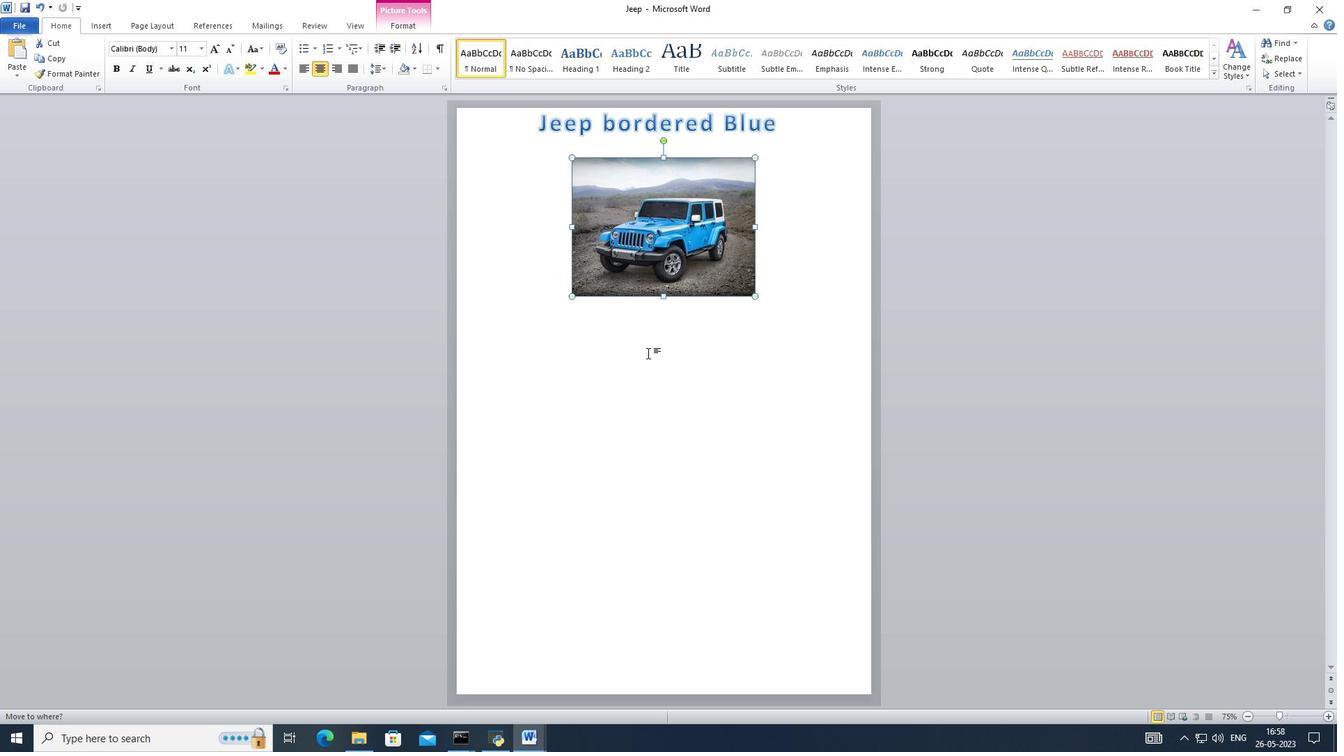 
Action: Mouse pressed left at (650, 364)
Screenshot: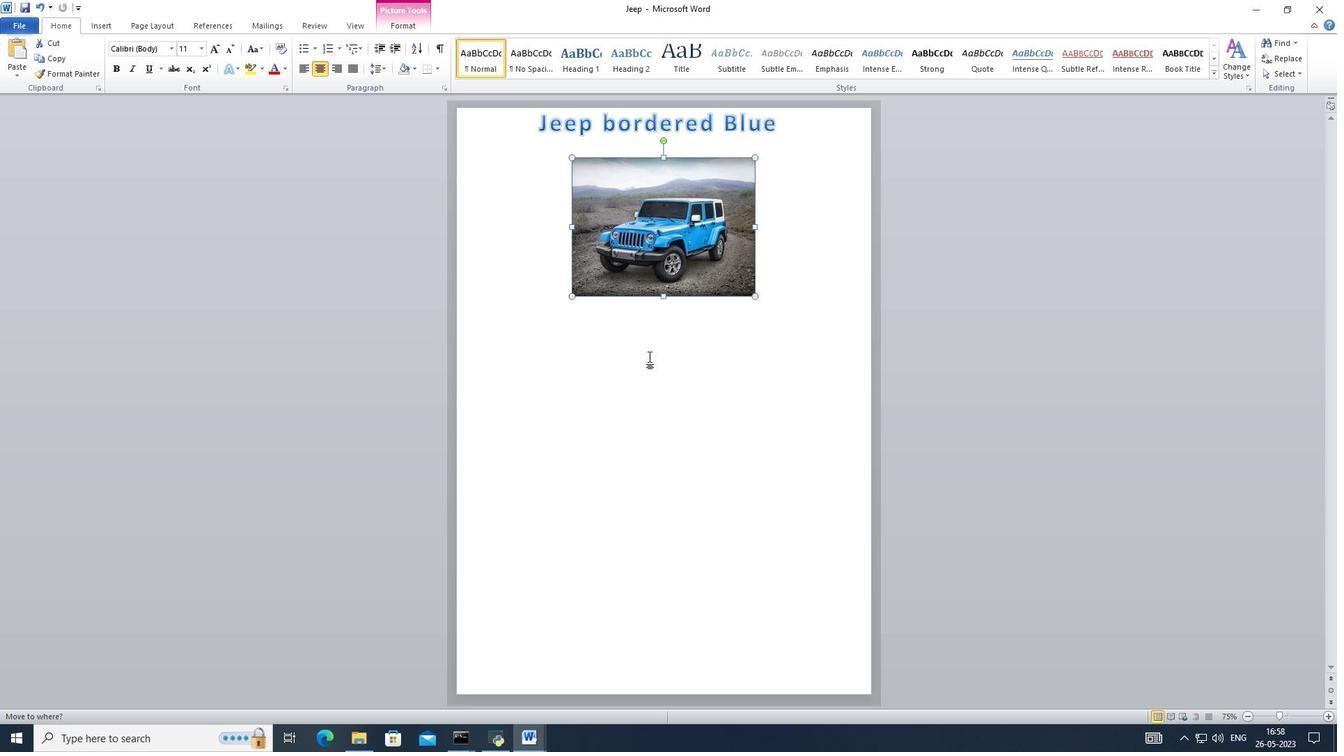 
